 Task: Change the option to show notification popup on track change to when minimized.
Action: Mouse moved to (131, 15)
Screenshot: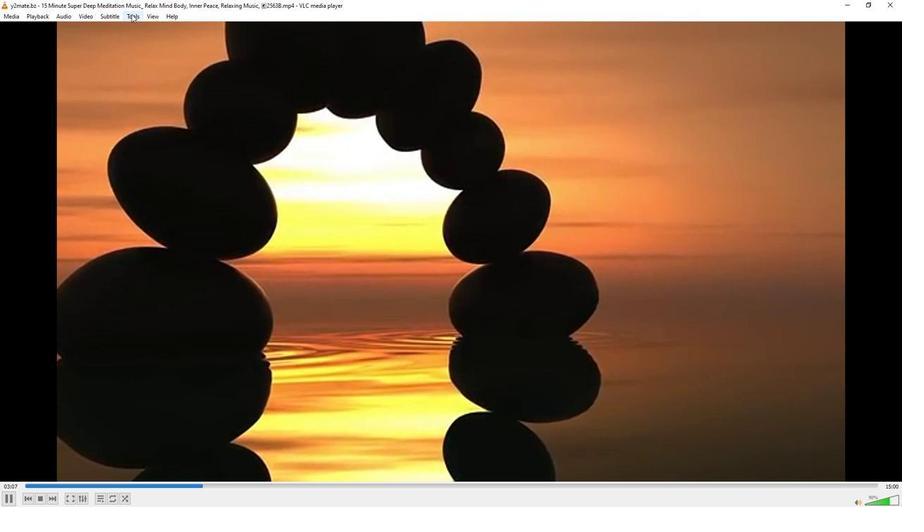 
Action: Mouse pressed left at (131, 15)
Screenshot: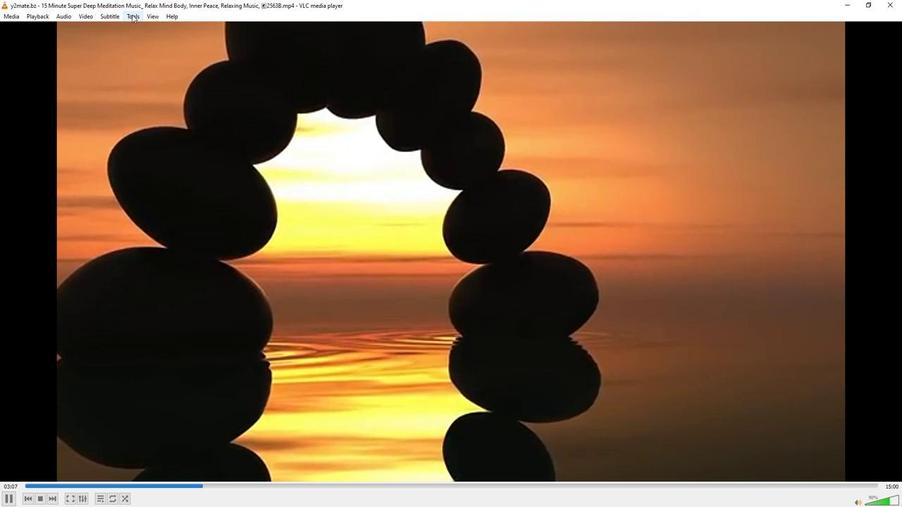
Action: Mouse moved to (158, 127)
Screenshot: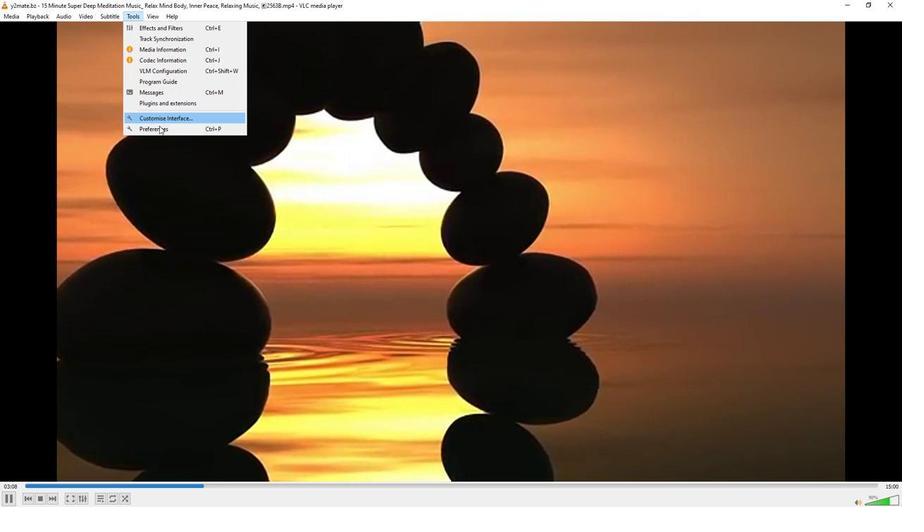 
Action: Mouse pressed left at (158, 127)
Screenshot: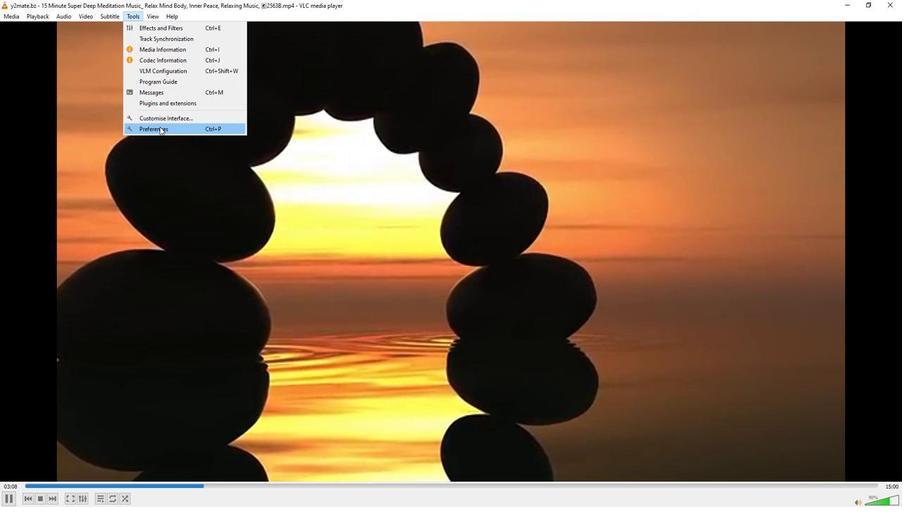
Action: Mouse moved to (298, 413)
Screenshot: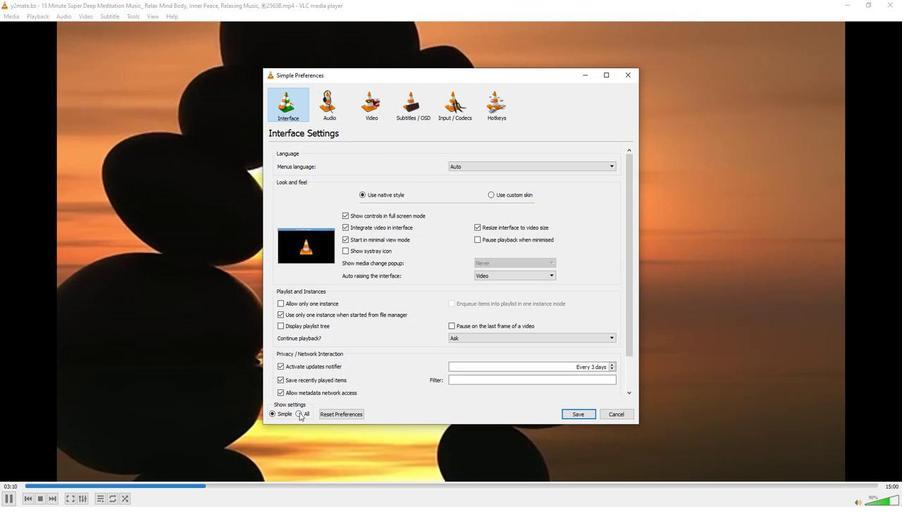 
Action: Mouse pressed left at (298, 413)
Screenshot: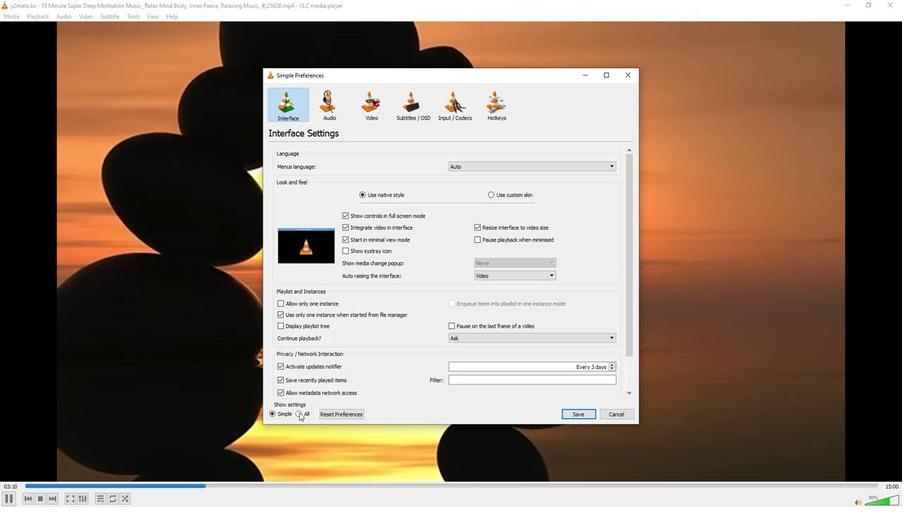 
Action: Mouse moved to (283, 373)
Screenshot: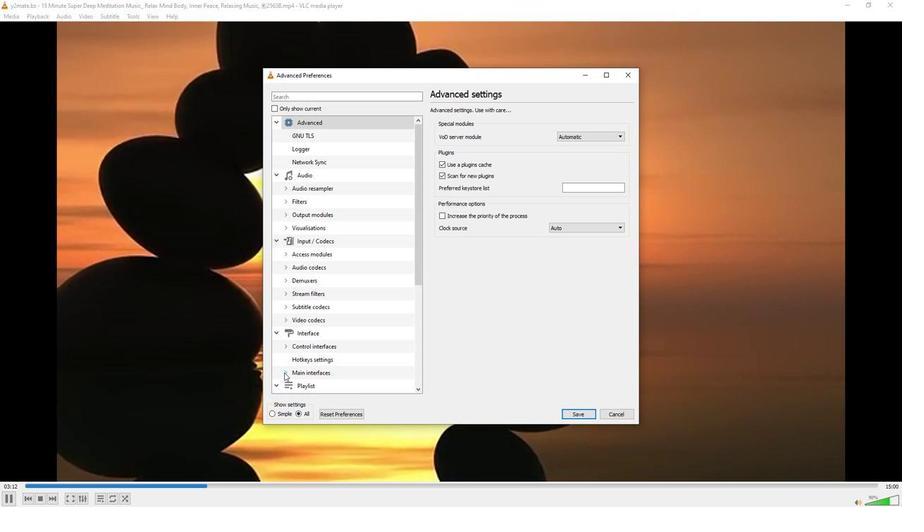 
Action: Mouse pressed left at (283, 373)
Screenshot: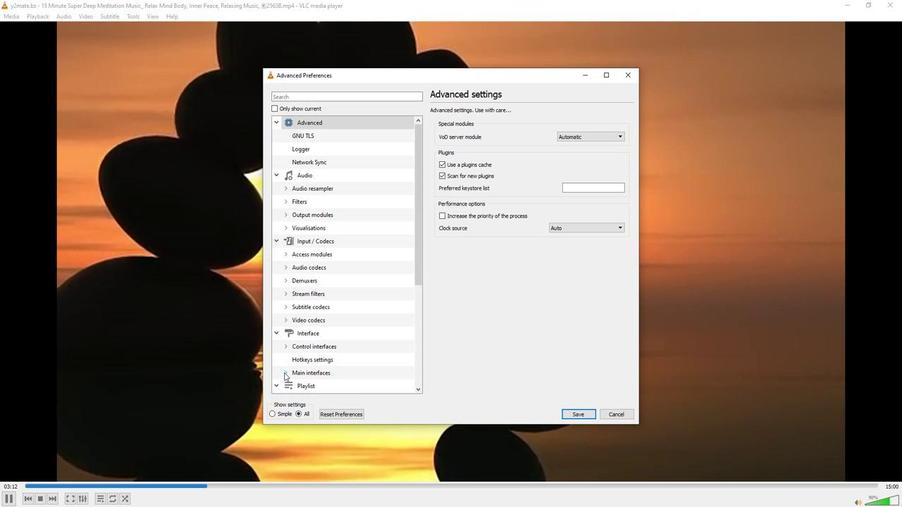 
Action: Mouse moved to (299, 354)
Screenshot: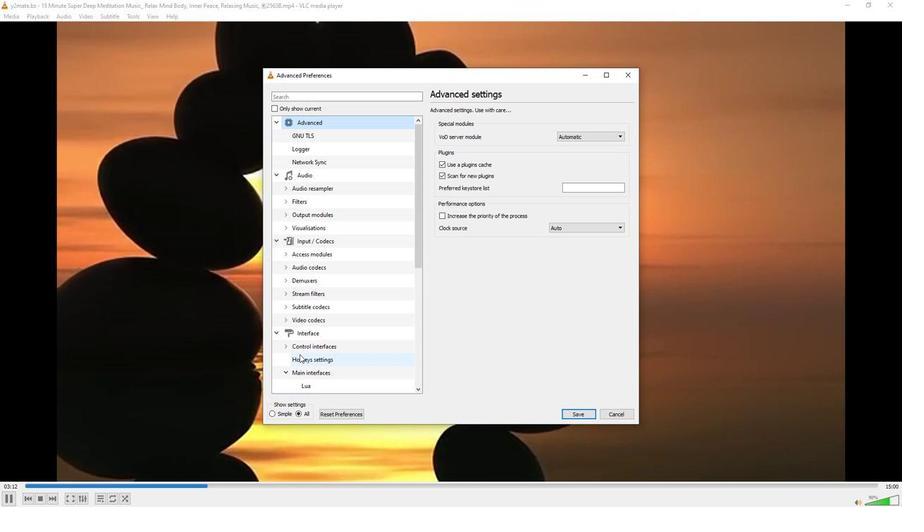 
Action: Mouse scrolled (299, 354) with delta (0, 0)
Screenshot: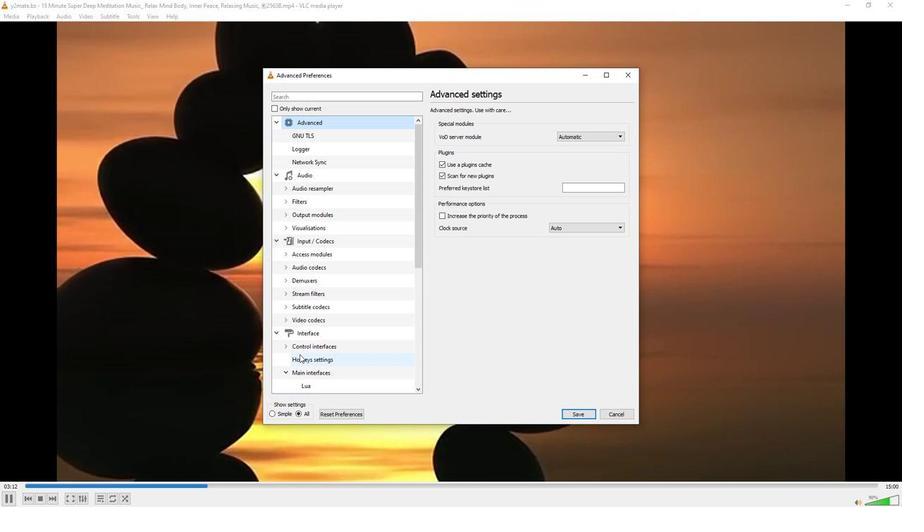 
Action: Mouse moved to (300, 353)
Screenshot: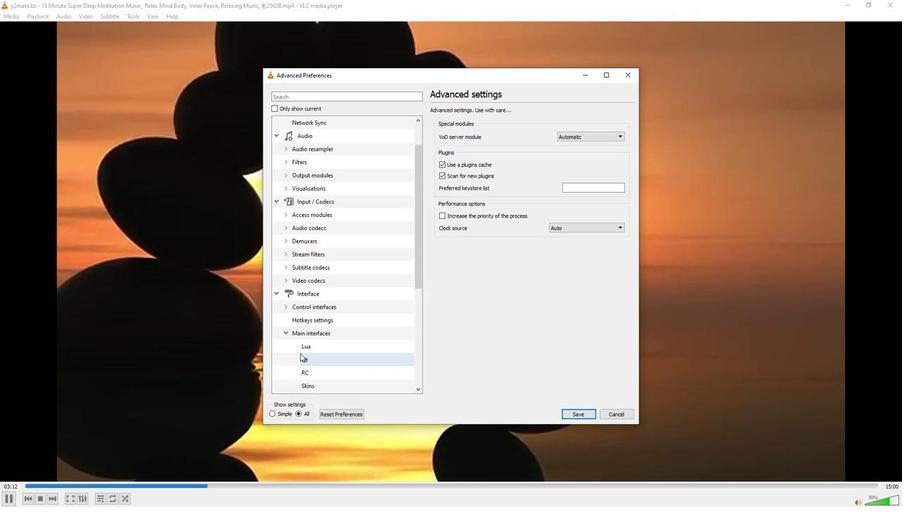 
Action: Mouse scrolled (300, 352) with delta (0, 0)
Screenshot: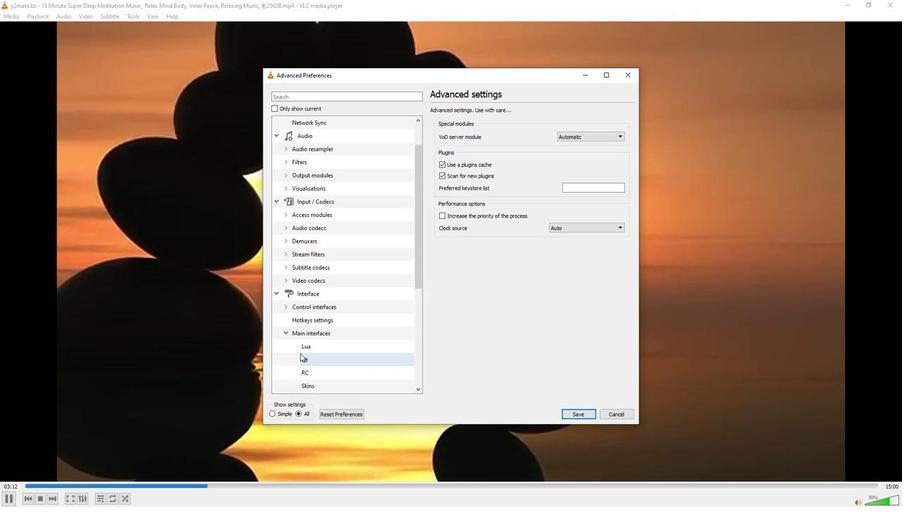 
Action: Mouse moved to (303, 320)
Screenshot: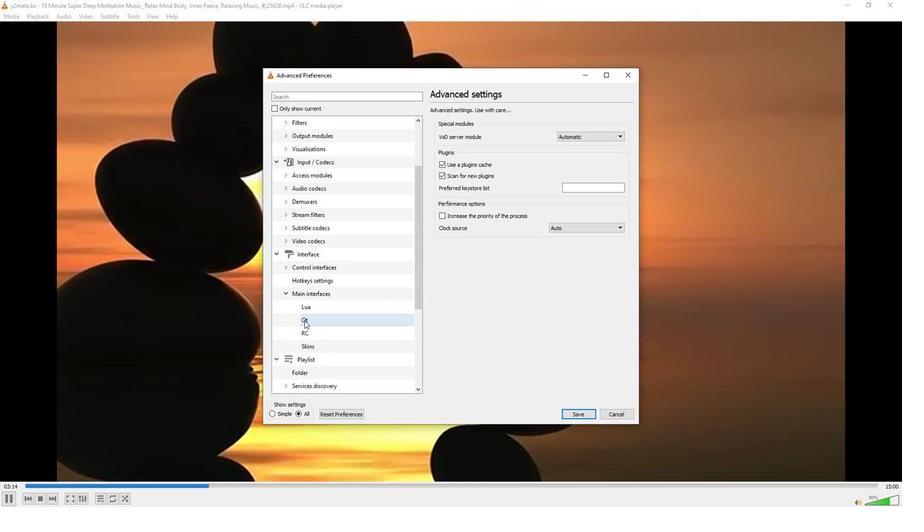 
Action: Mouse pressed left at (303, 320)
Screenshot: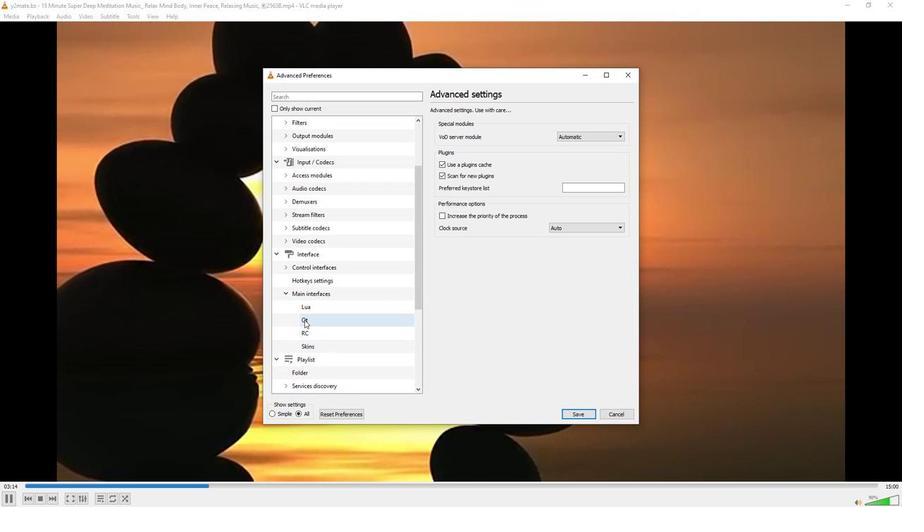 
Action: Mouse moved to (617, 148)
Screenshot: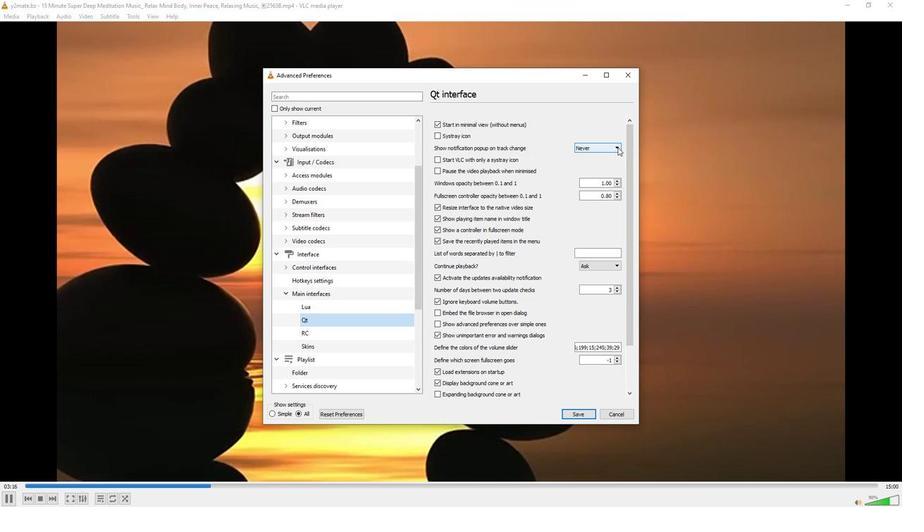 
Action: Mouse pressed left at (617, 148)
Screenshot: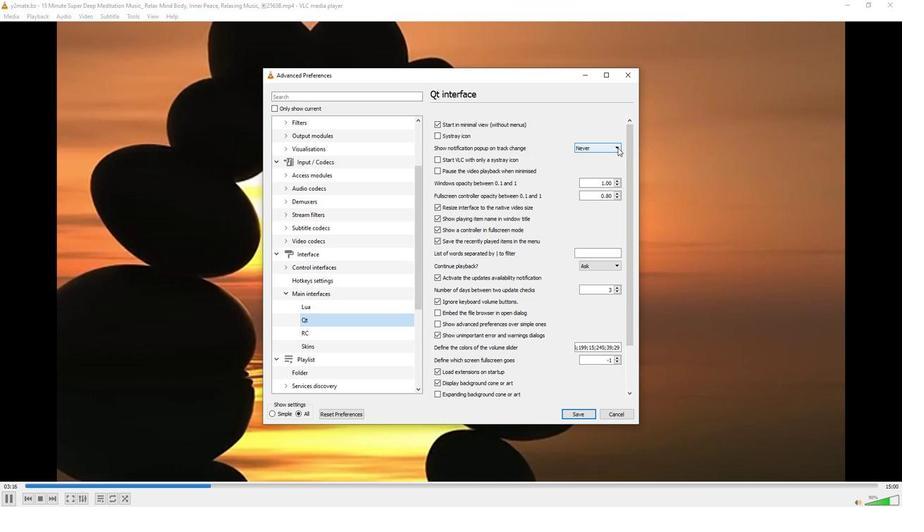 
Action: Mouse moved to (605, 160)
Screenshot: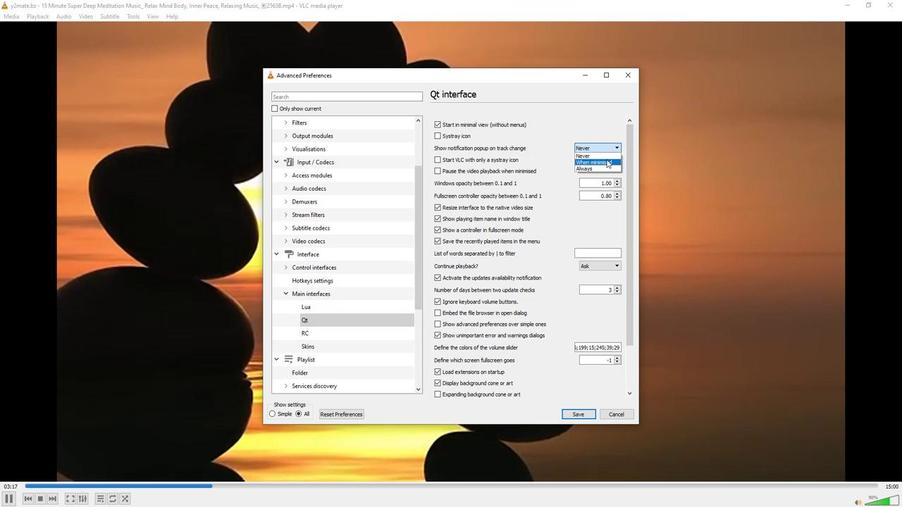 
Action: Mouse pressed left at (605, 160)
Screenshot: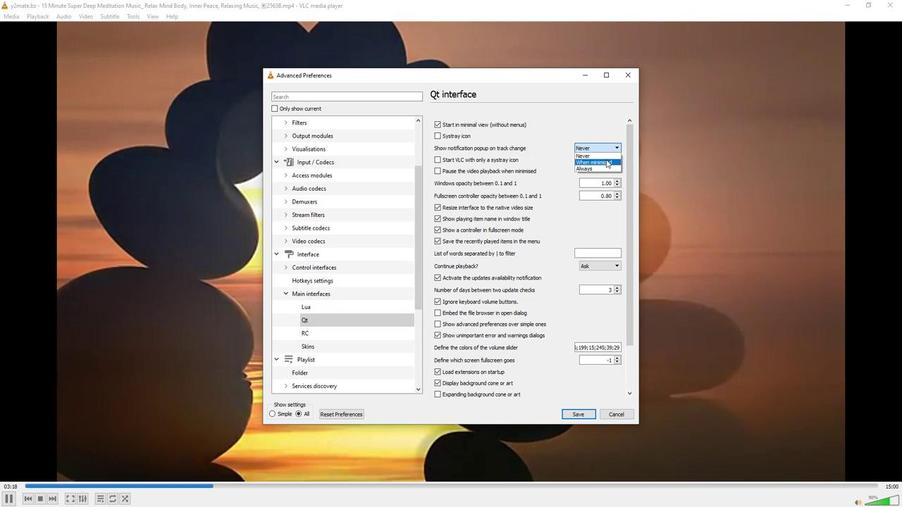 
